 Task: In the  document monitoring.docx, change border color to  'Red' and border width to  '0.75' Select the first Column and fill it with the color  Light Yellow
Action: Mouse moved to (410, 191)
Screenshot: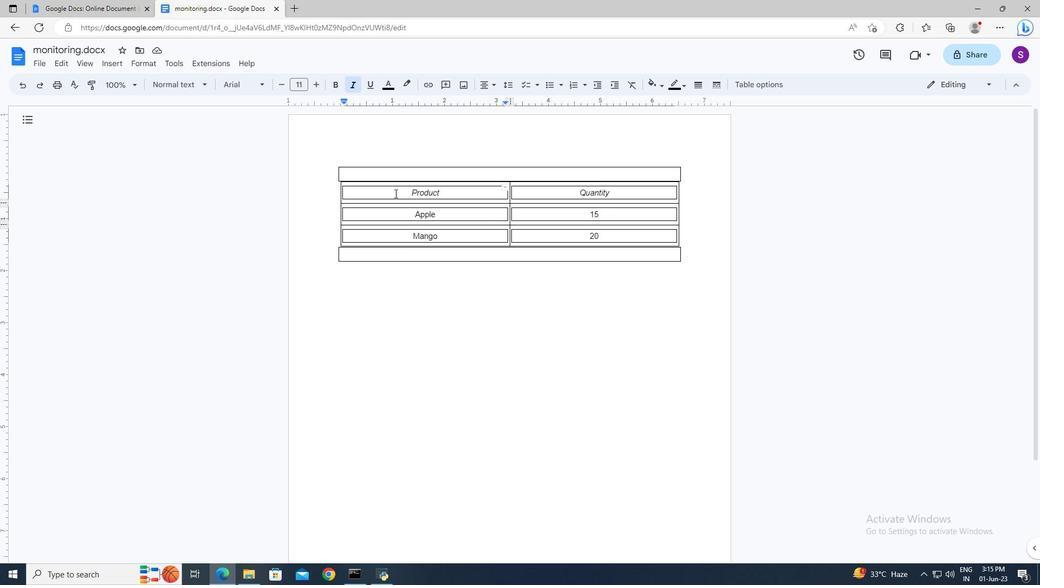
Action: Mouse pressed left at (410, 191)
Screenshot: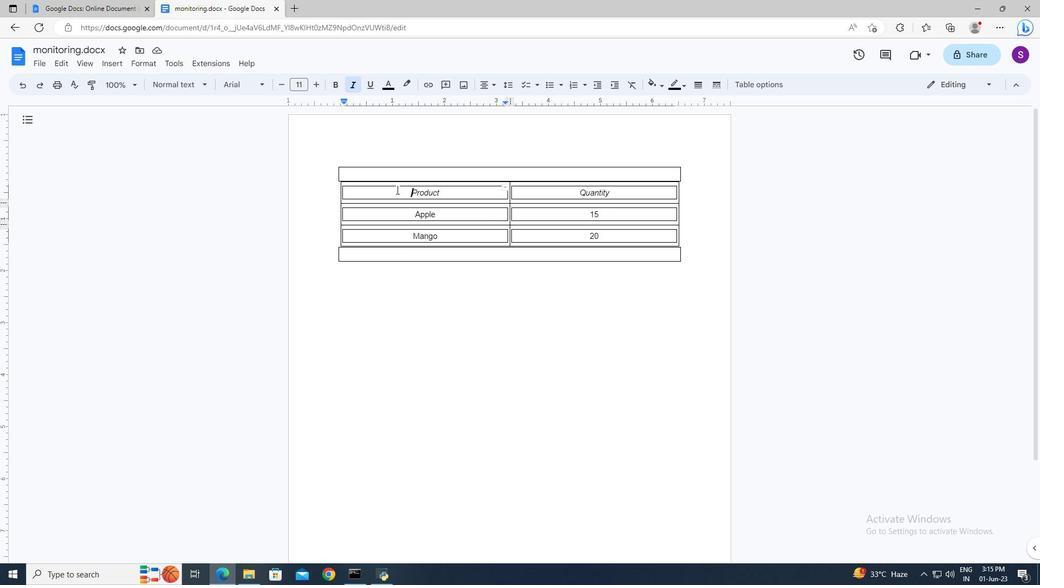 
Action: Mouse moved to (733, 92)
Screenshot: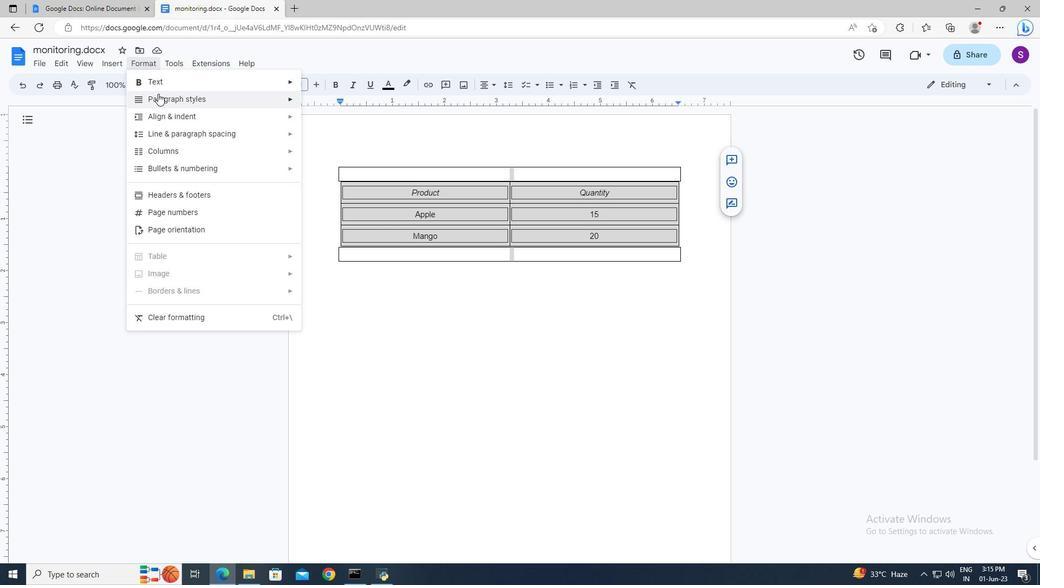 
Action: Mouse pressed left at (733, 92)
Screenshot: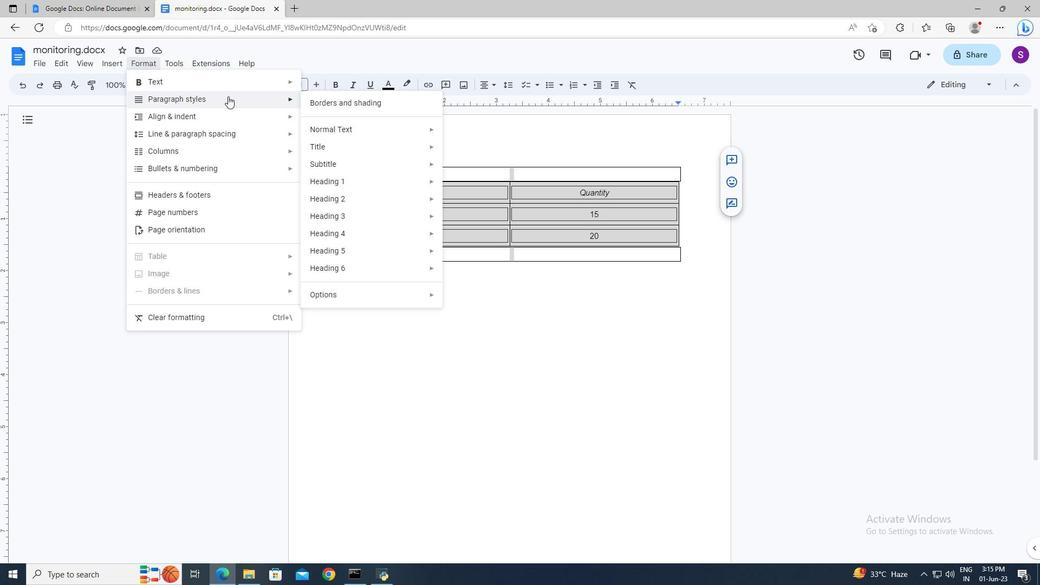 
Action: Mouse moved to (387, 195)
Screenshot: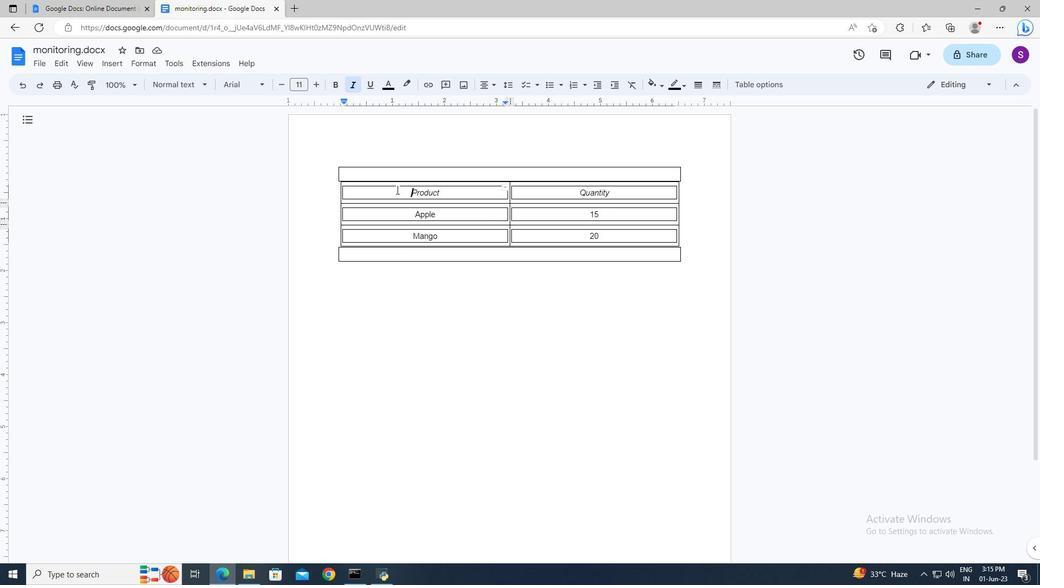 
Action: Mouse pressed left at (387, 195)
Screenshot: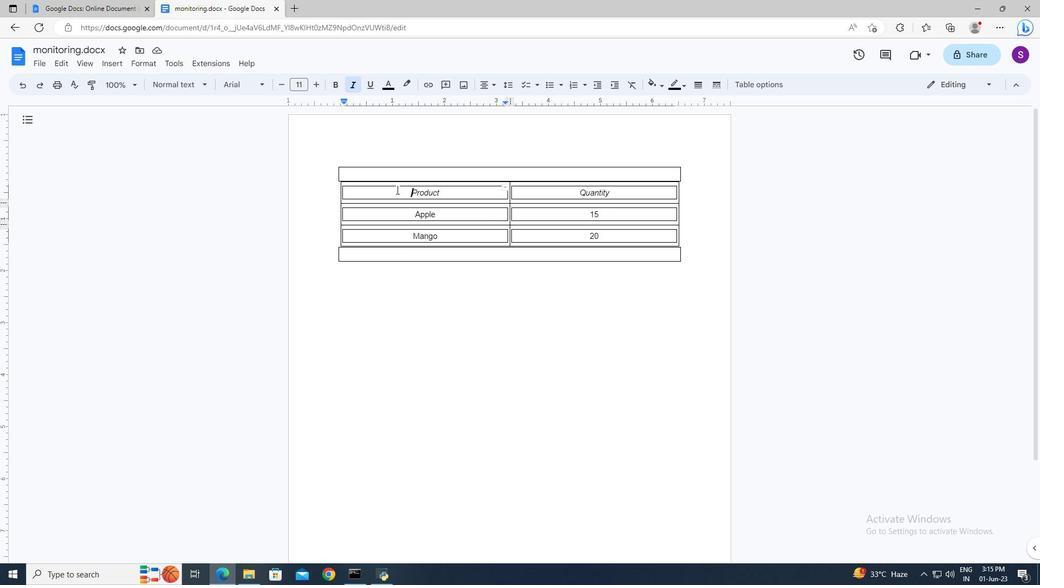 
Action: Key pressed ctrl+A
Screenshot: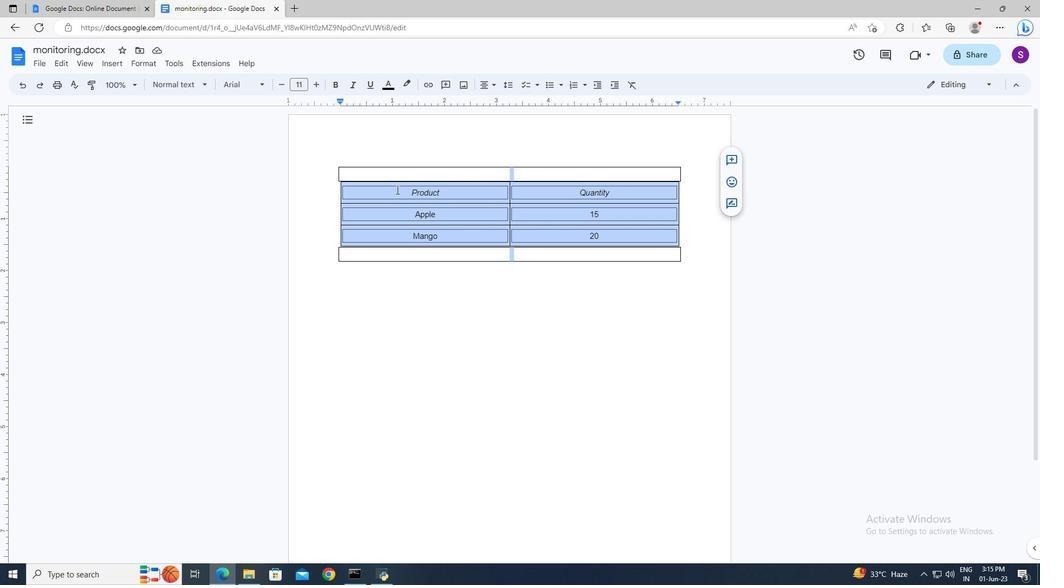 
Action: Mouse moved to (396, 189)
Screenshot: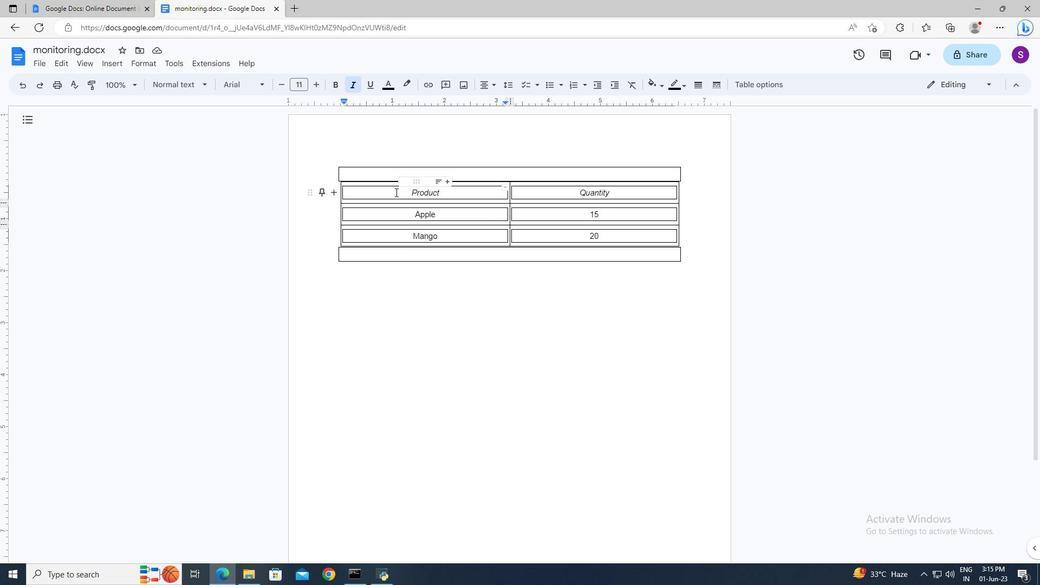
Action: Mouse pressed left at (396, 189)
Screenshot: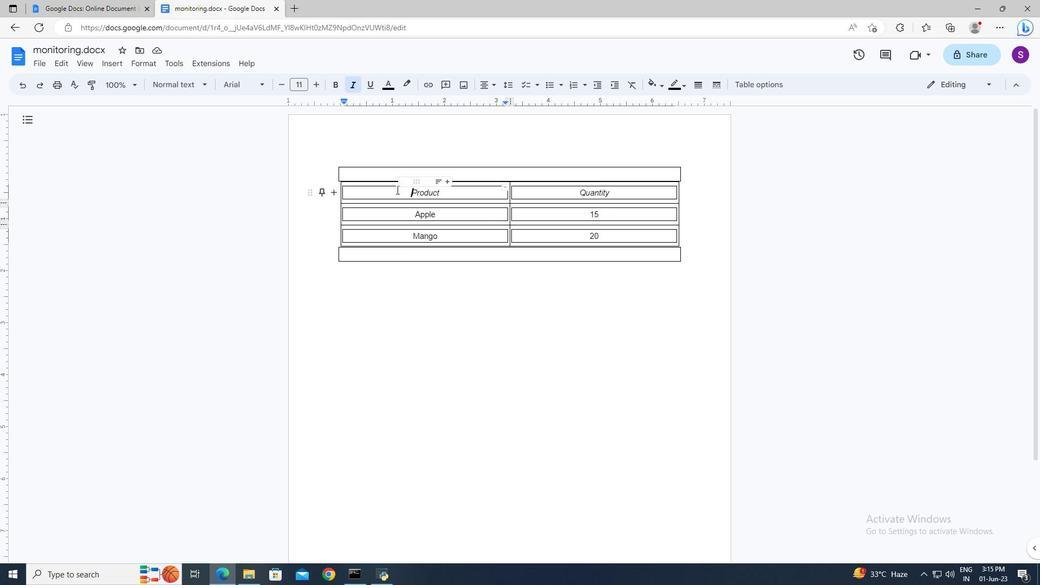 
Action: Key pressed ctrl+A
Screenshot: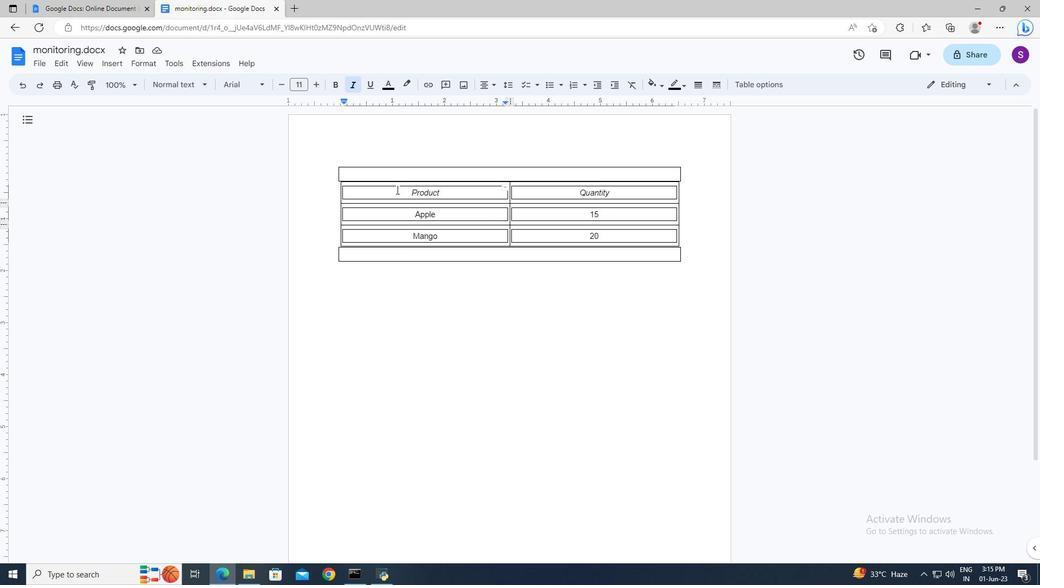
Action: Mouse moved to (145, 63)
Screenshot: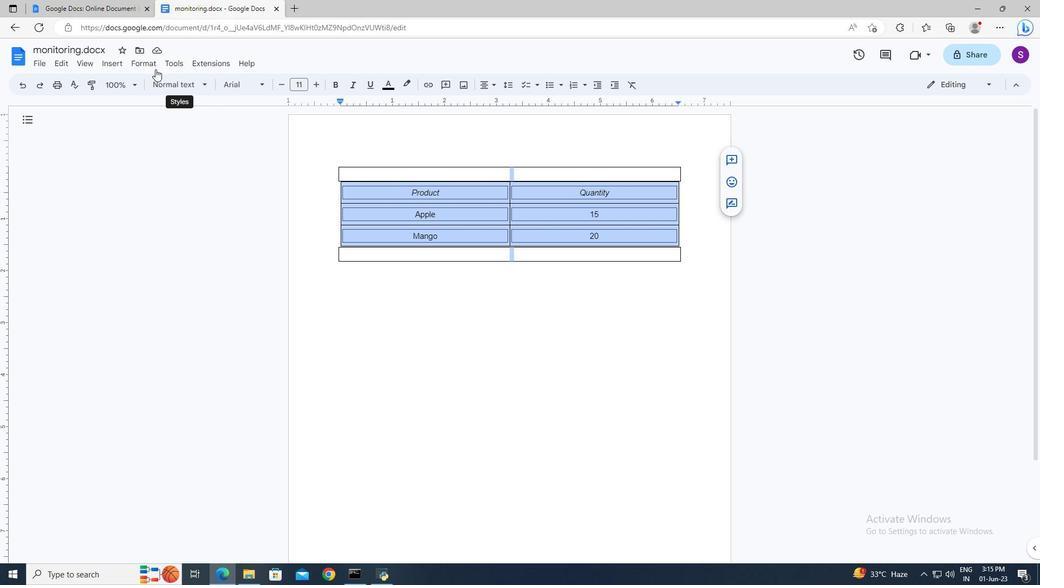 
Action: Mouse pressed left at (145, 63)
Screenshot: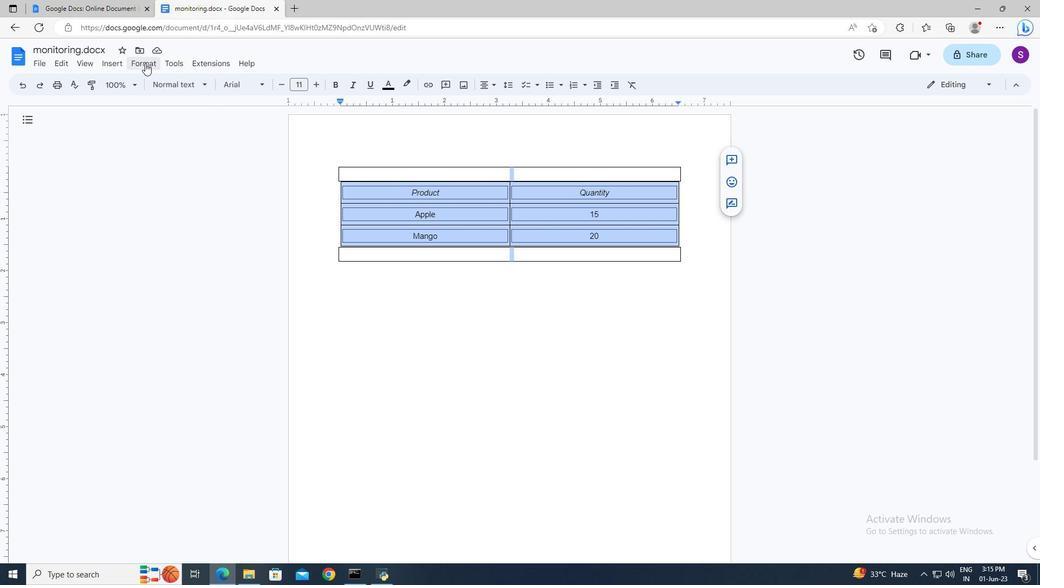 
Action: Mouse moved to (331, 96)
Screenshot: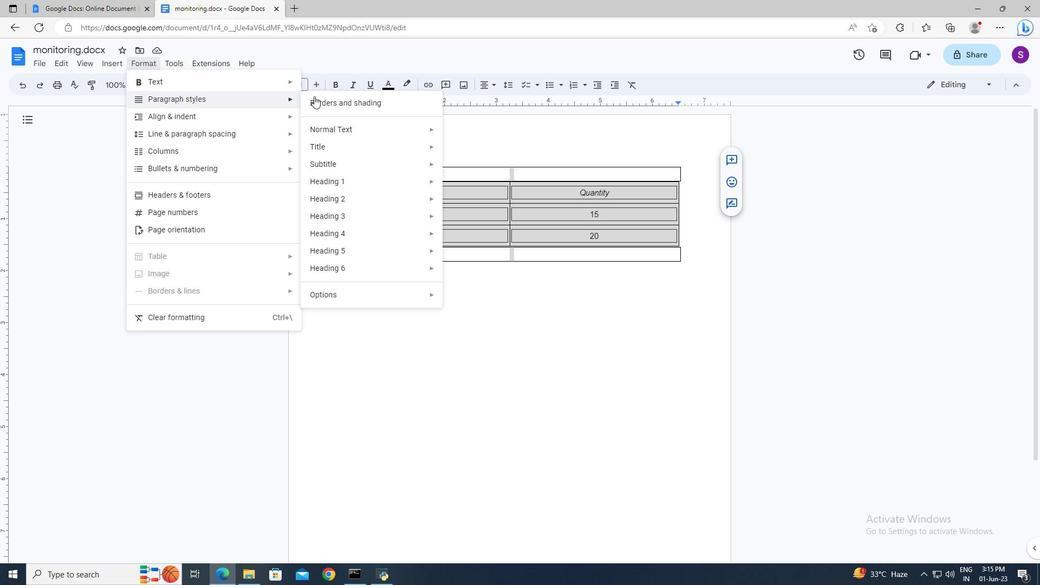 
Action: Mouse pressed left at (331, 96)
Screenshot: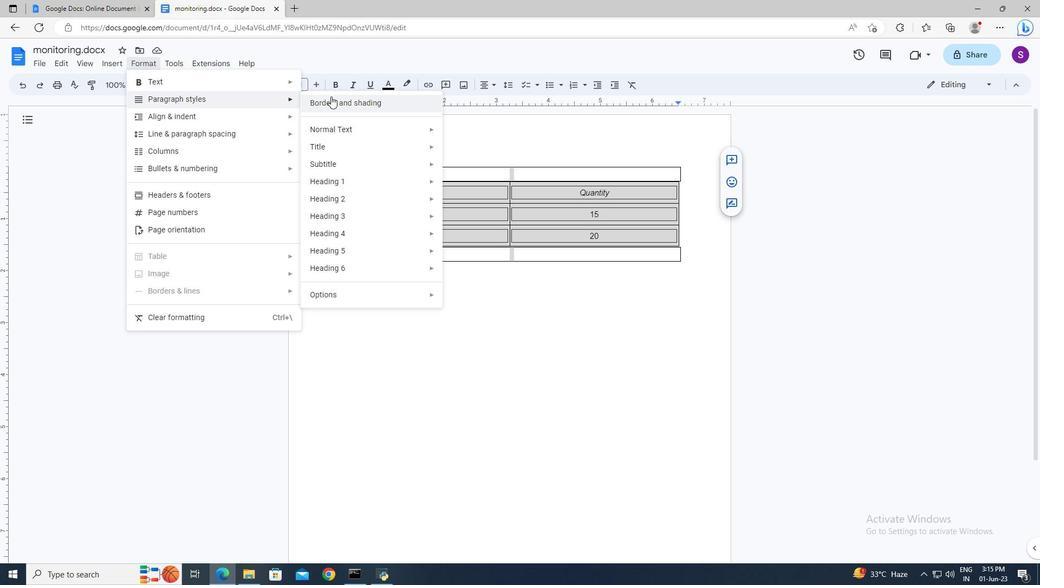 
Action: Mouse moved to (594, 307)
Screenshot: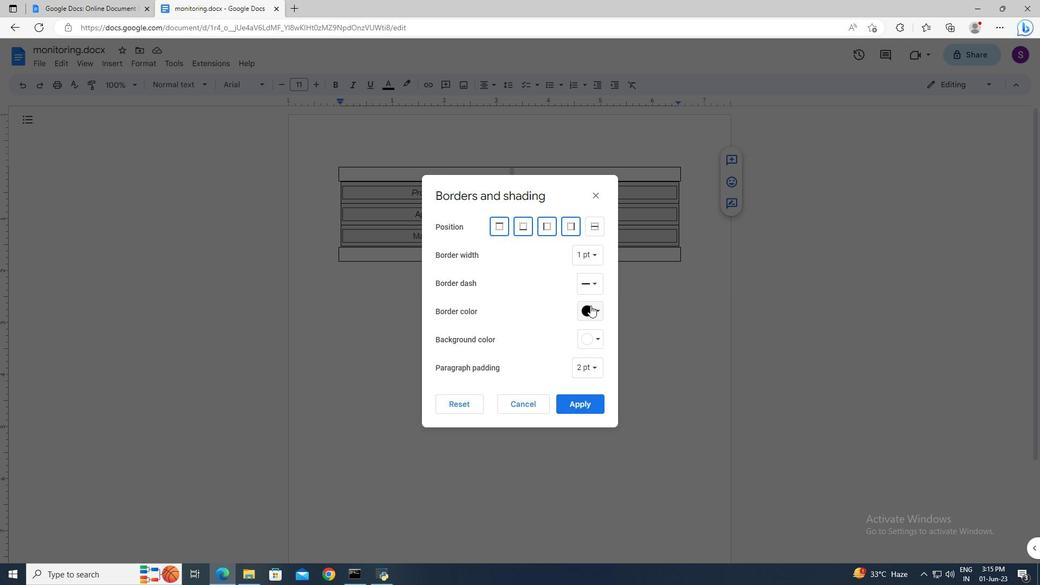 
Action: Mouse pressed left at (594, 307)
Screenshot: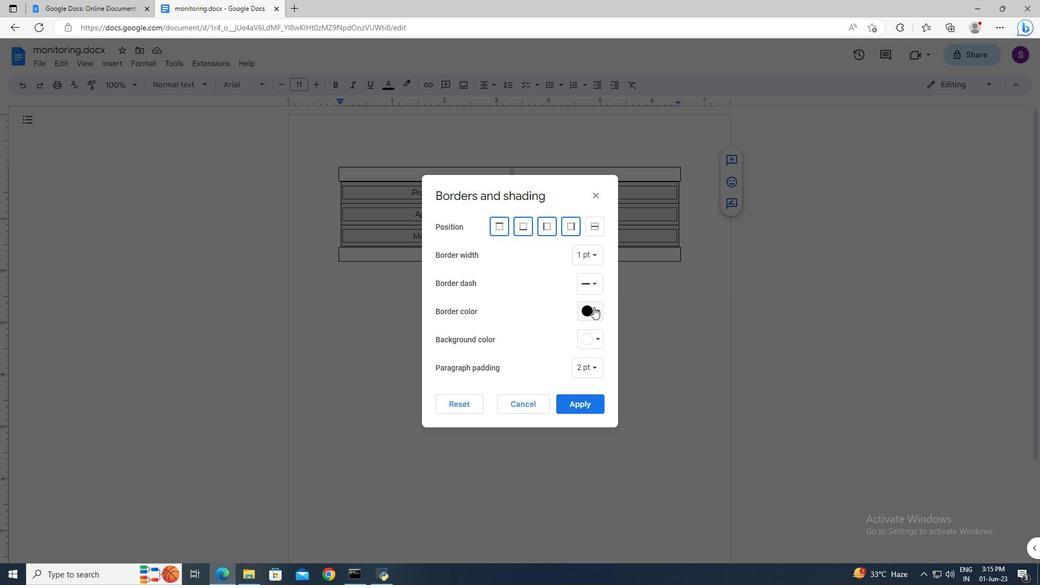 
Action: Mouse moved to (603, 342)
Screenshot: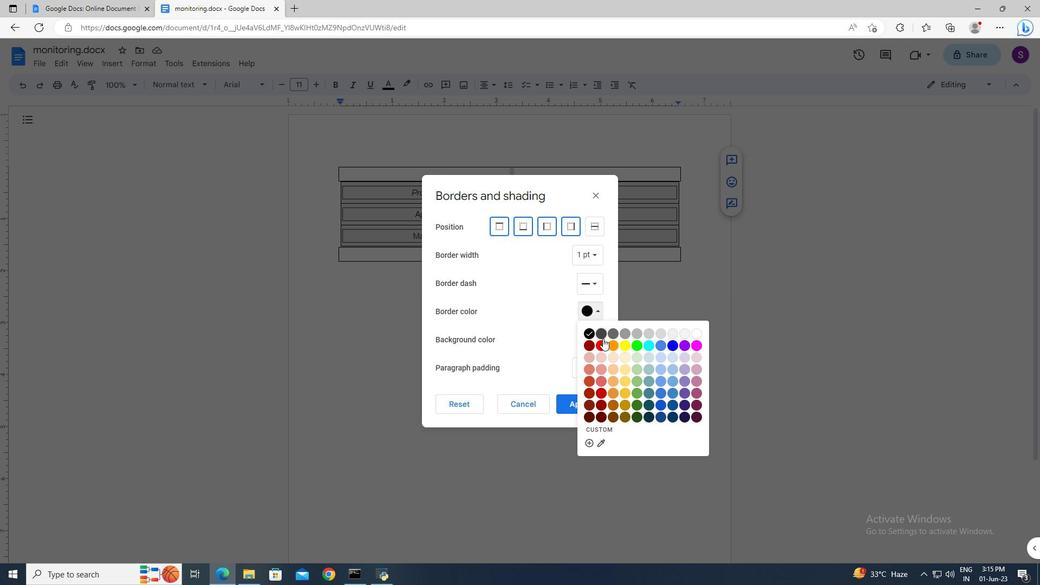 
Action: Mouse pressed left at (603, 342)
Screenshot: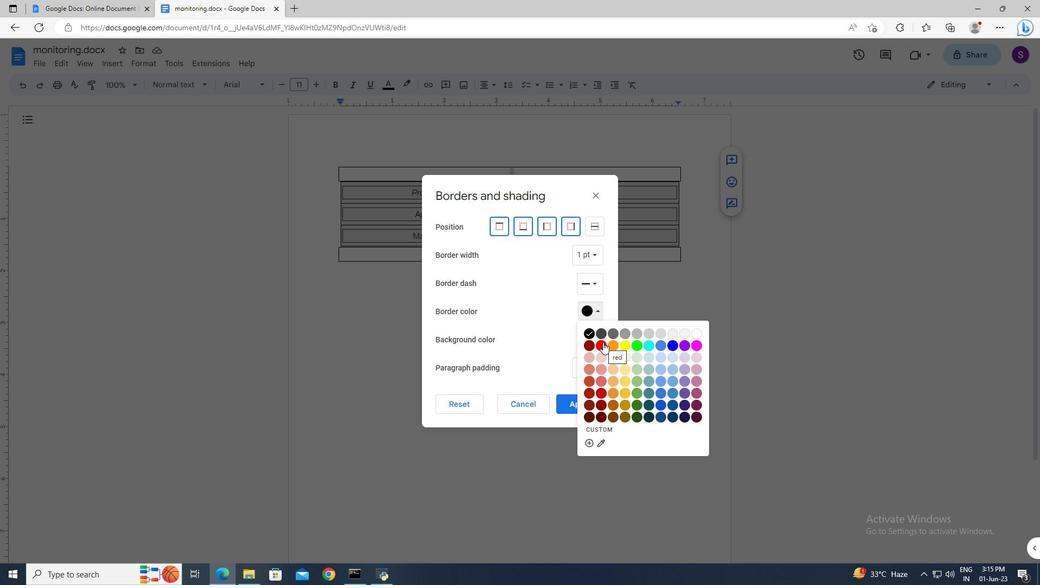 
Action: Mouse moved to (596, 256)
Screenshot: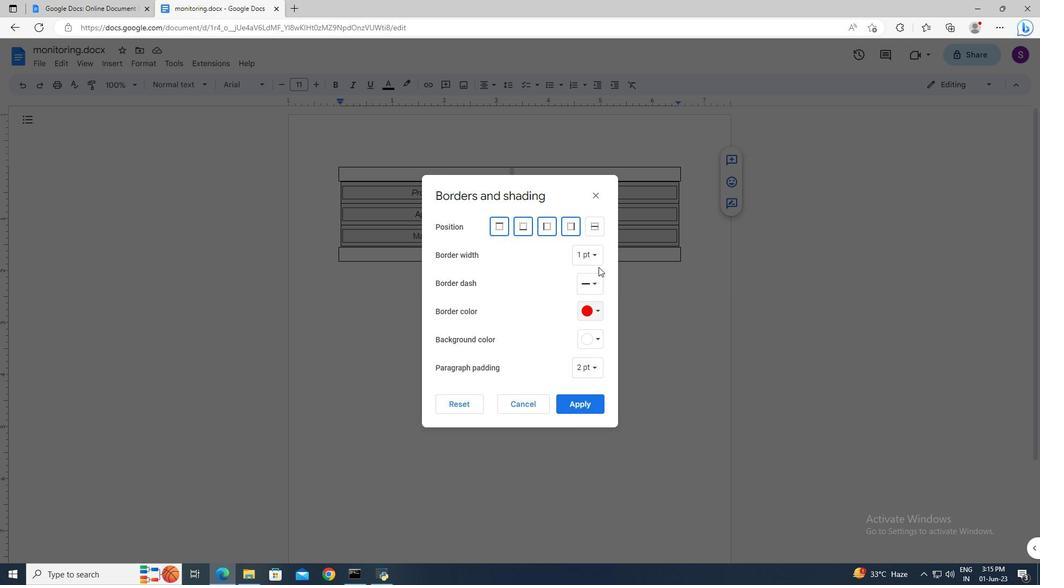
Action: Mouse pressed left at (596, 256)
Screenshot: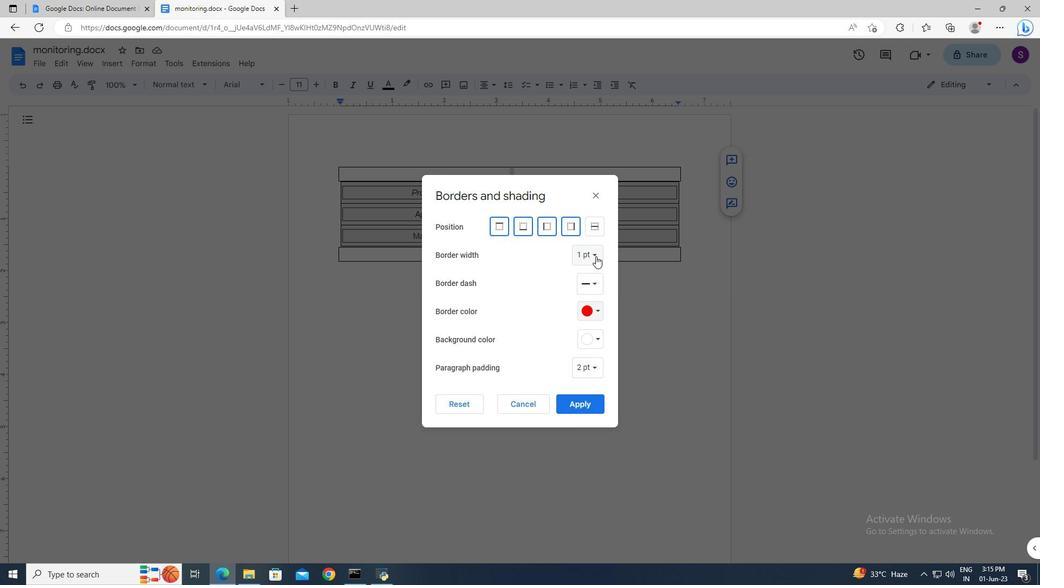 
Action: Mouse moved to (596, 307)
Screenshot: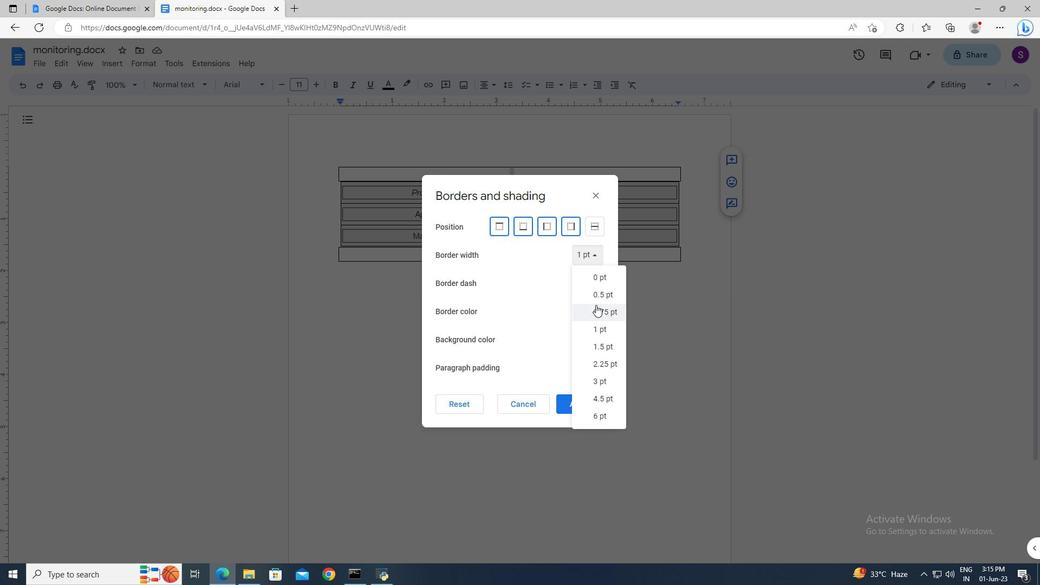 
Action: Mouse pressed left at (596, 307)
Screenshot: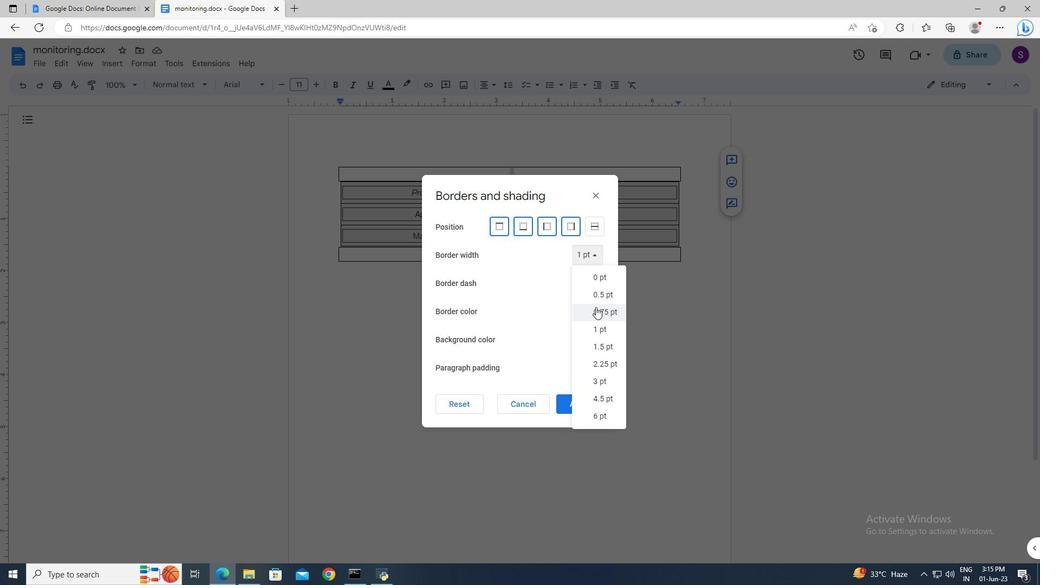 
Action: Mouse moved to (580, 398)
Screenshot: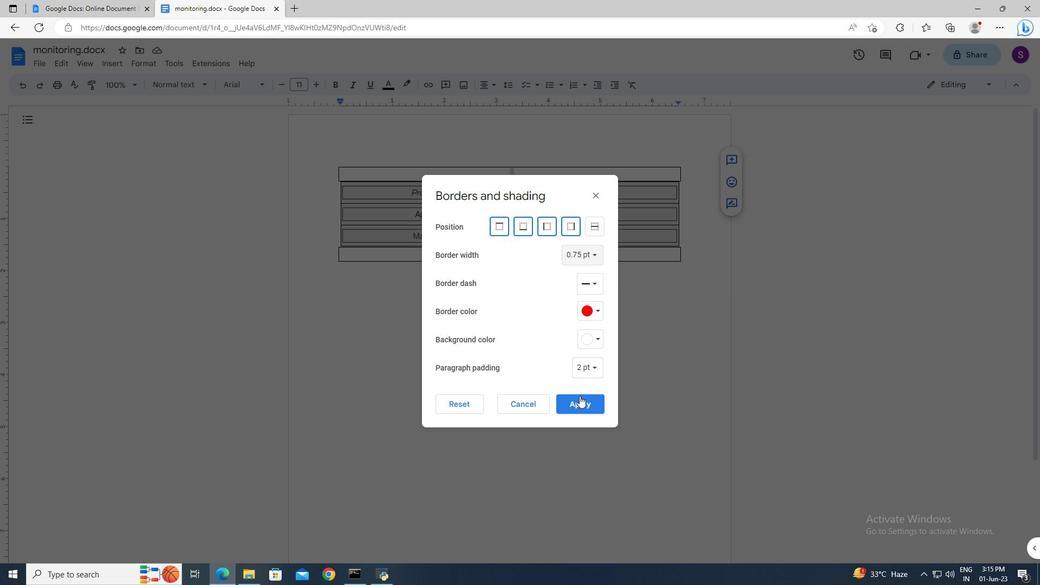 
Action: Mouse pressed left at (580, 398)
Screenshot: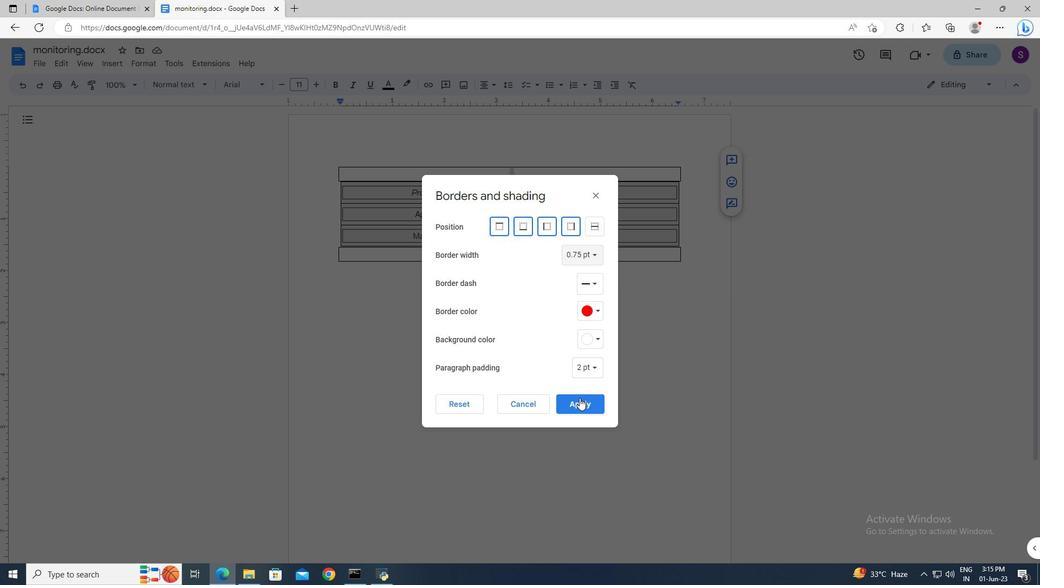 
Action: Mouse moved to (407, 193)
Screenshot: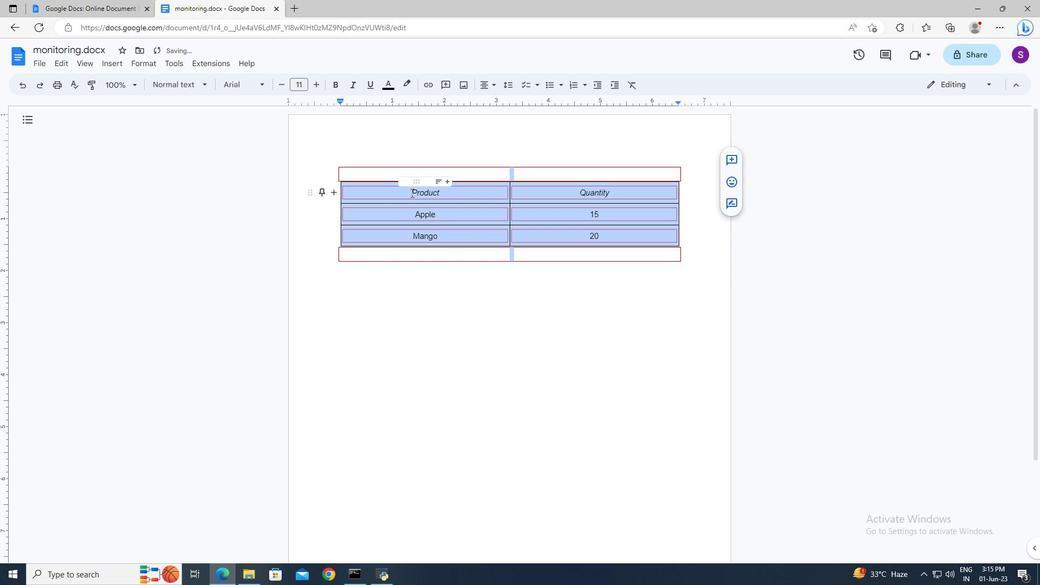 
Action: Mouse pressed left at (407, 193)
Screenshot: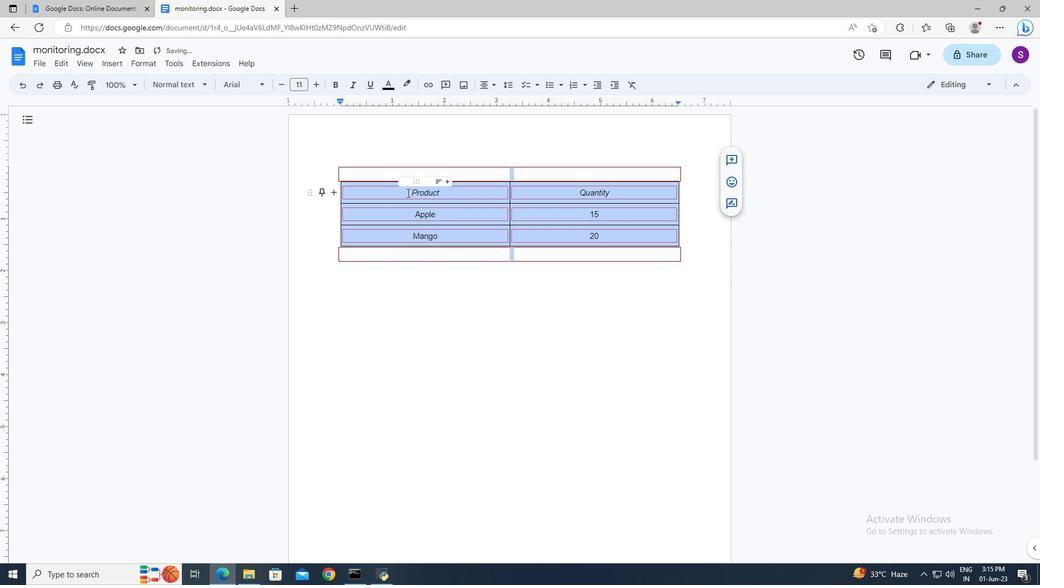 
Action: Key pressed <Key.shift><Key.down><Key.down>
Screenshot: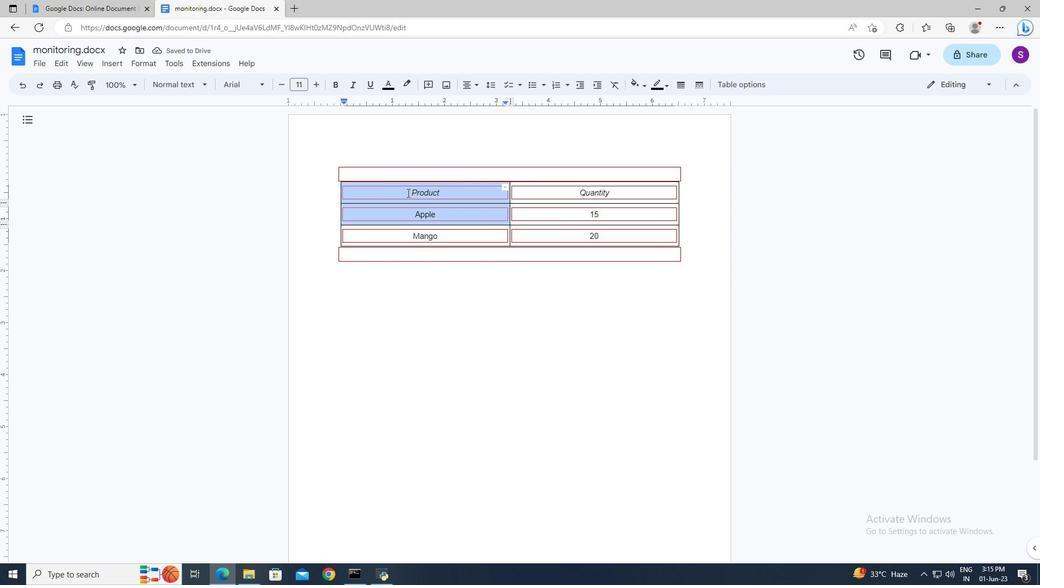 
Action: Mouse moved to (638, 86)
Screenshot: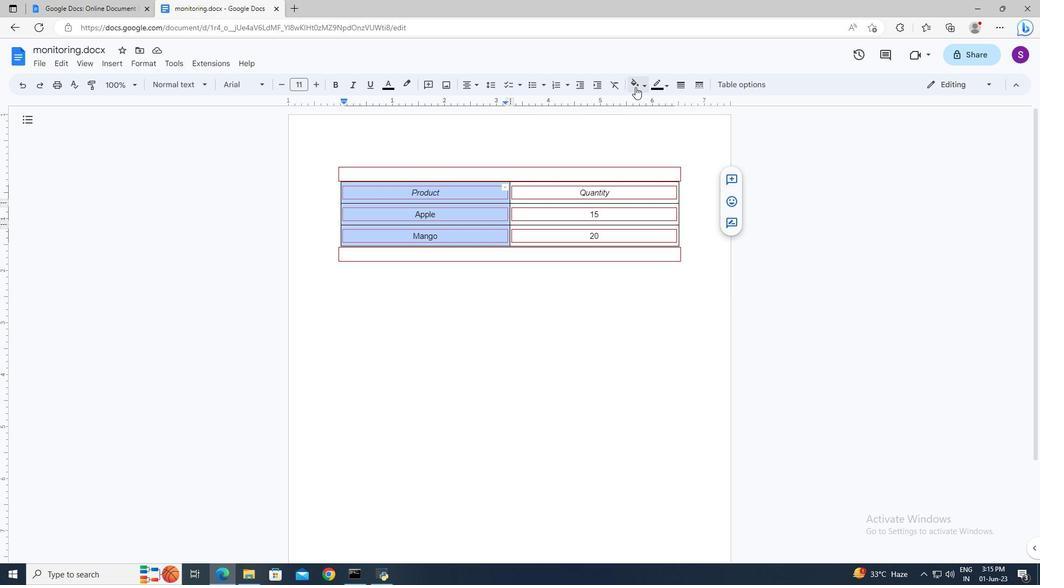 
Action: Mouse pressed left at (638, 86)
Screenshot: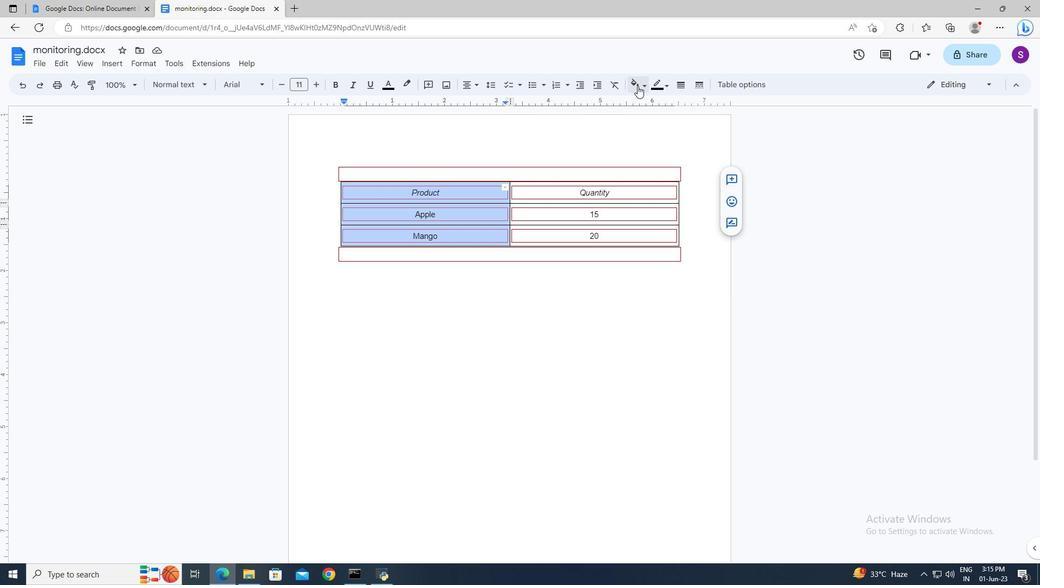 
Action: Mouse moved to (673, 158)
Screenshot: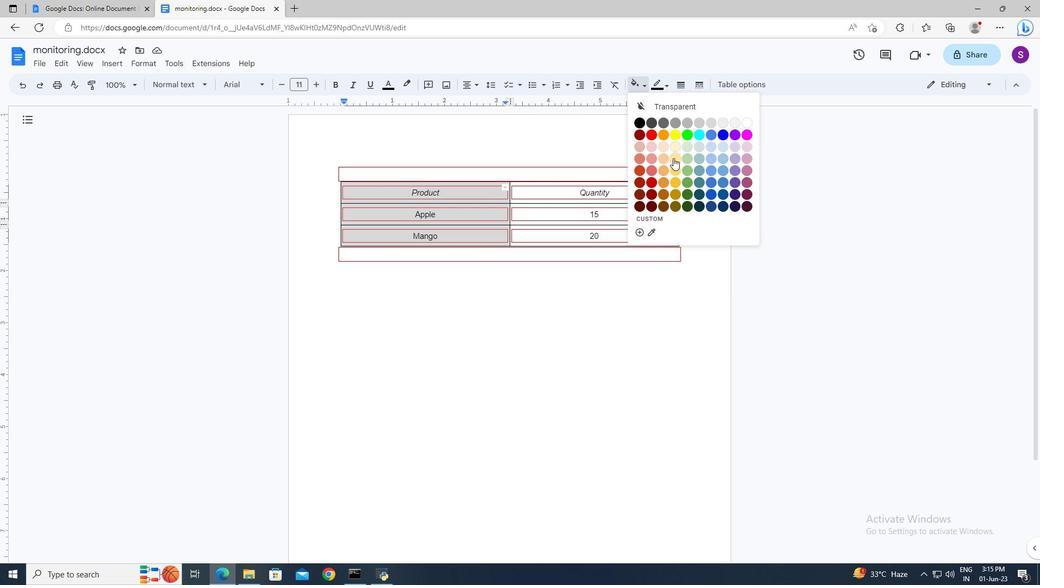 
Action: Mouse pressed left at (673, 158)
Screenshot: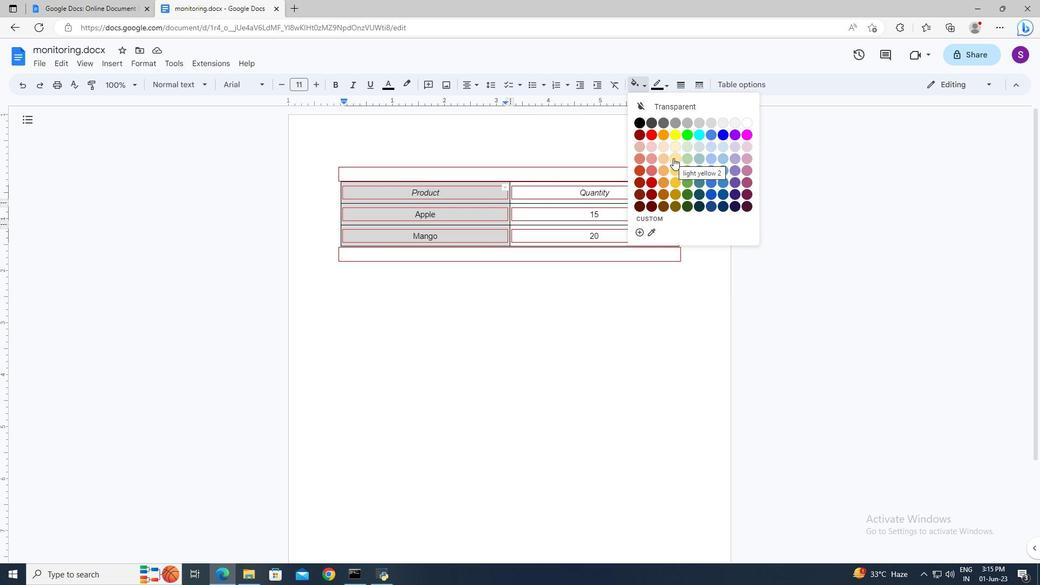
Action: Mouse moved to (609, 289)
Screenshot: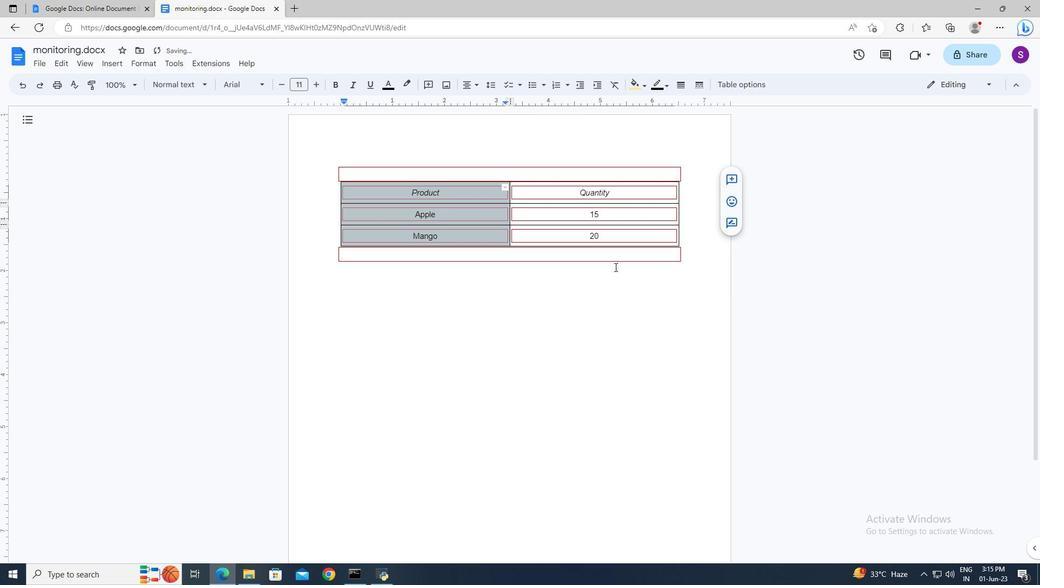 
Action: Mouse pressed left at (609, 289)
Screenshot: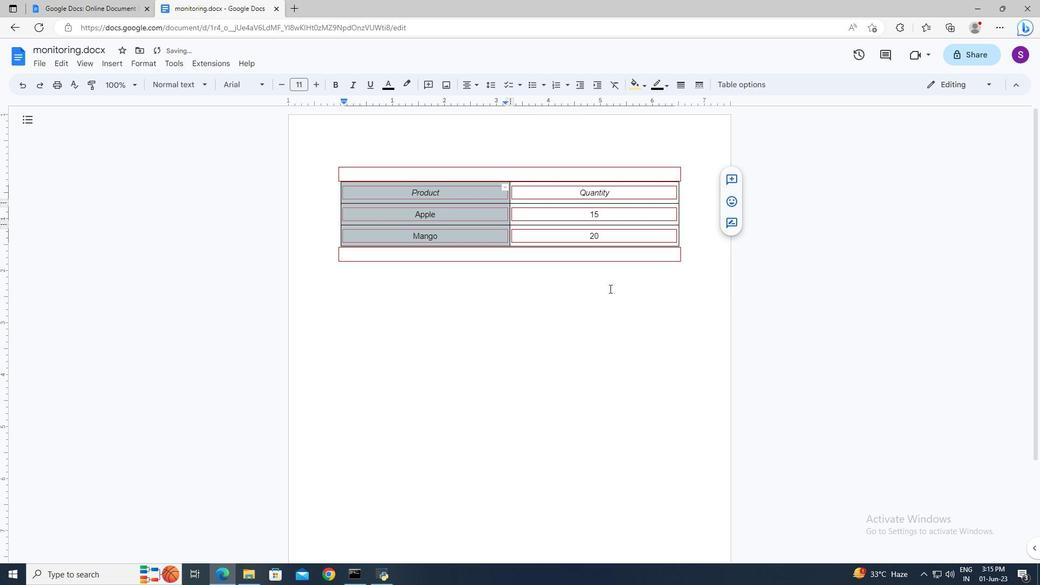 
